 Task: Select a due date automation when advanced on, 2 days before a card is due add fields with custom field "Resume" set to a date not in this month at 11:00 AM.
Action: Mouse moved to (1072, 85)
Screenshot: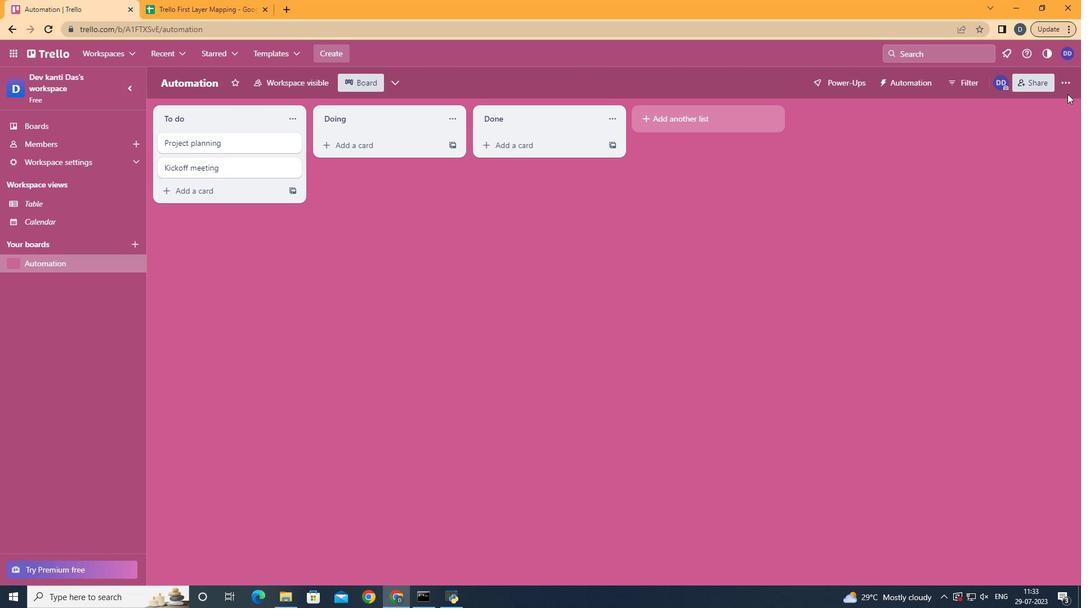 
Action: Mouse pressed left at (1072, 85)
Screenshot: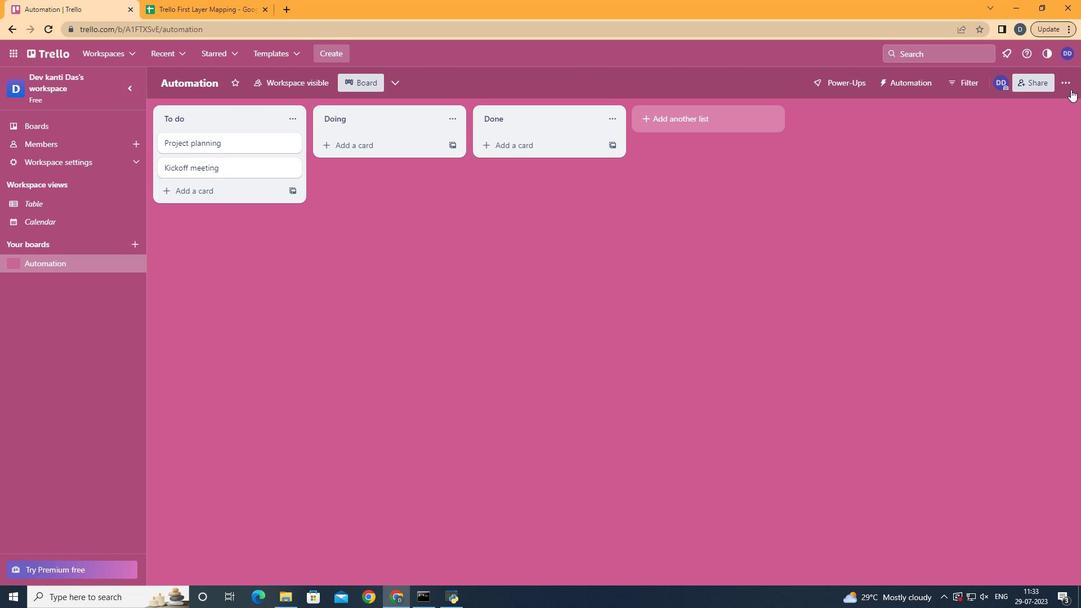 
Action: Mouse moved to (991, 254)
Screenshot: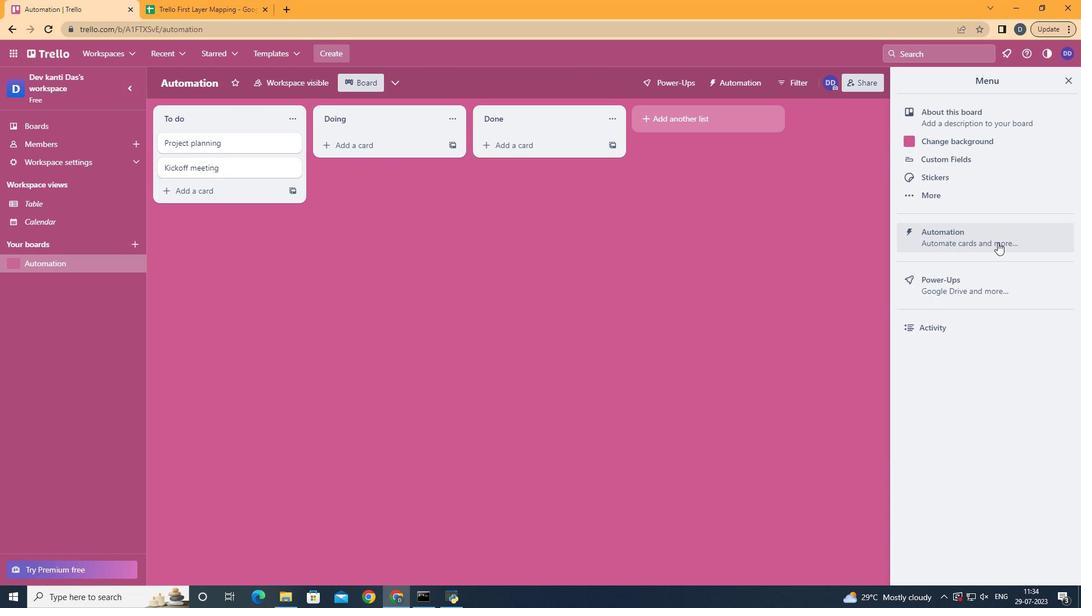 
Action: Mouse pressed left at (991, 254)
Screenshot: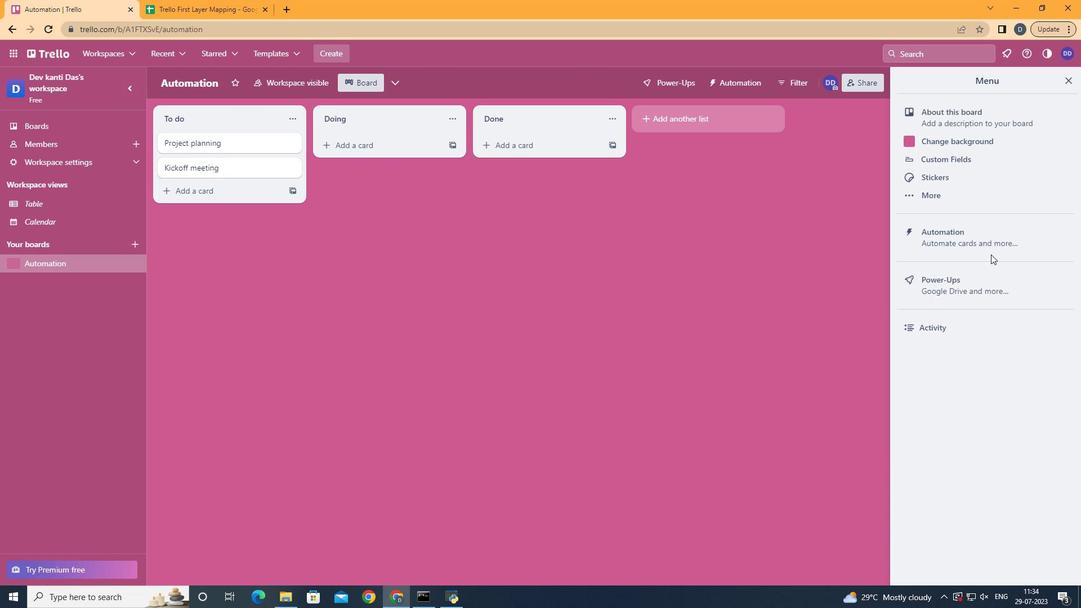 
Action: Mouse moved to (1001, 242)
Screenshot: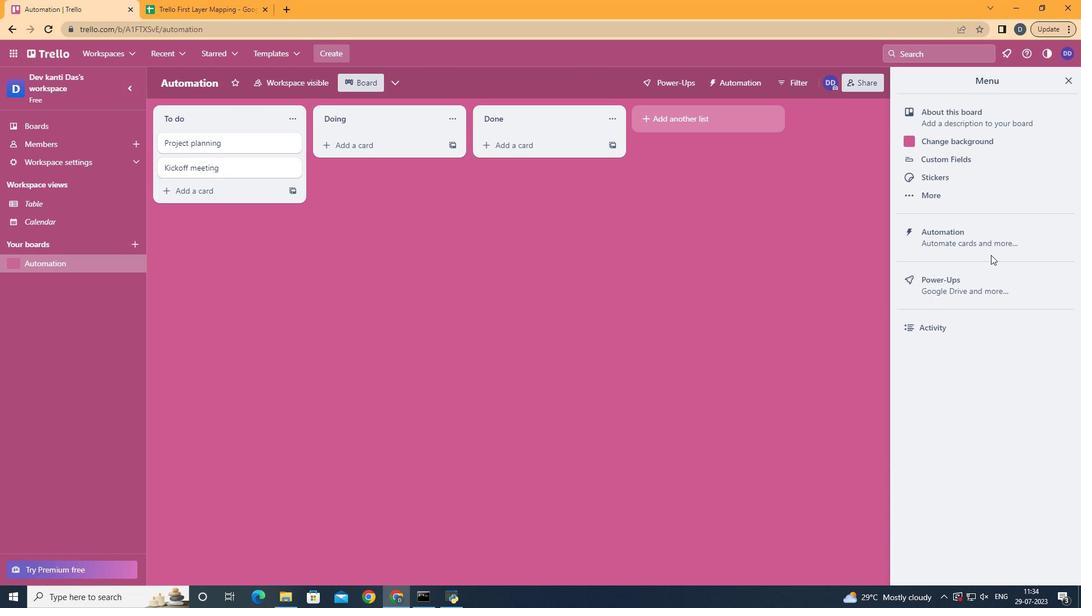 
Action: Mouse pressed left at (1001, 242)
Screenshot: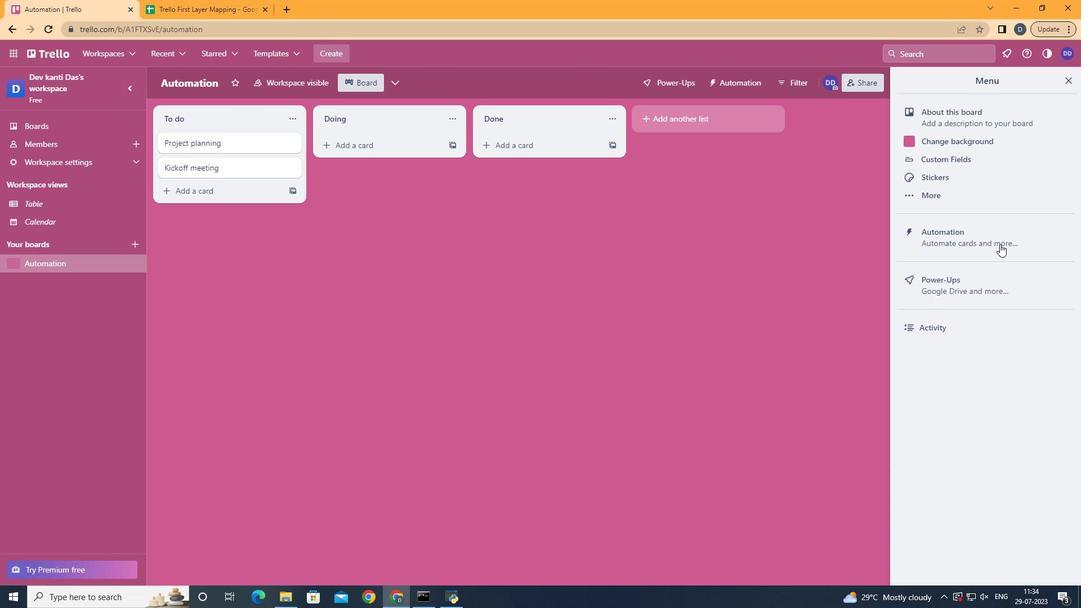 
Action: Mouse moved to (216, 232)
Screenshot: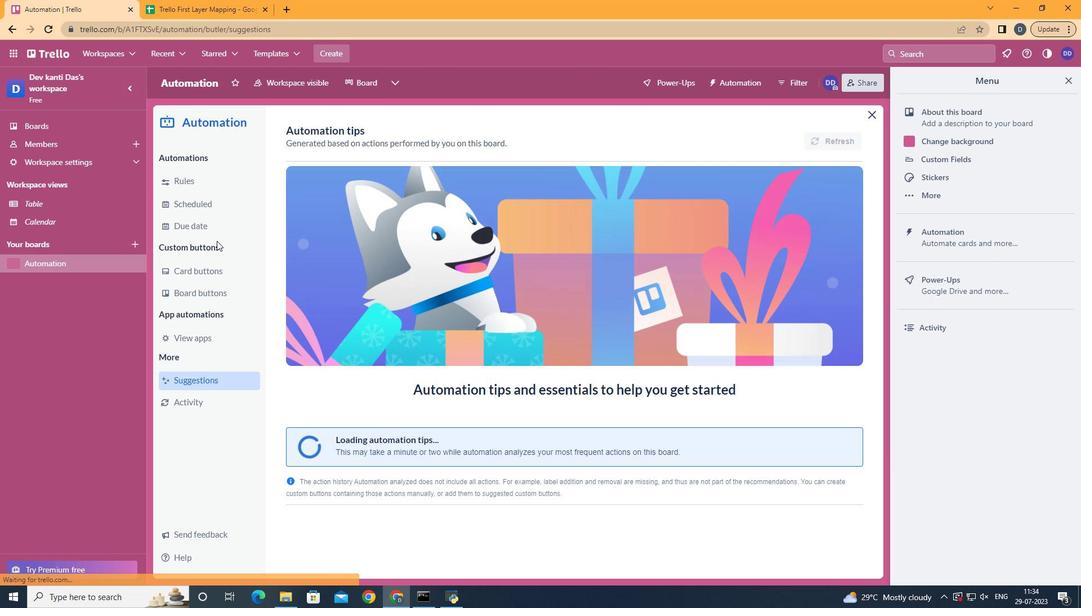 
Action: Mouse pressed left at (216, 232)
Screenshot: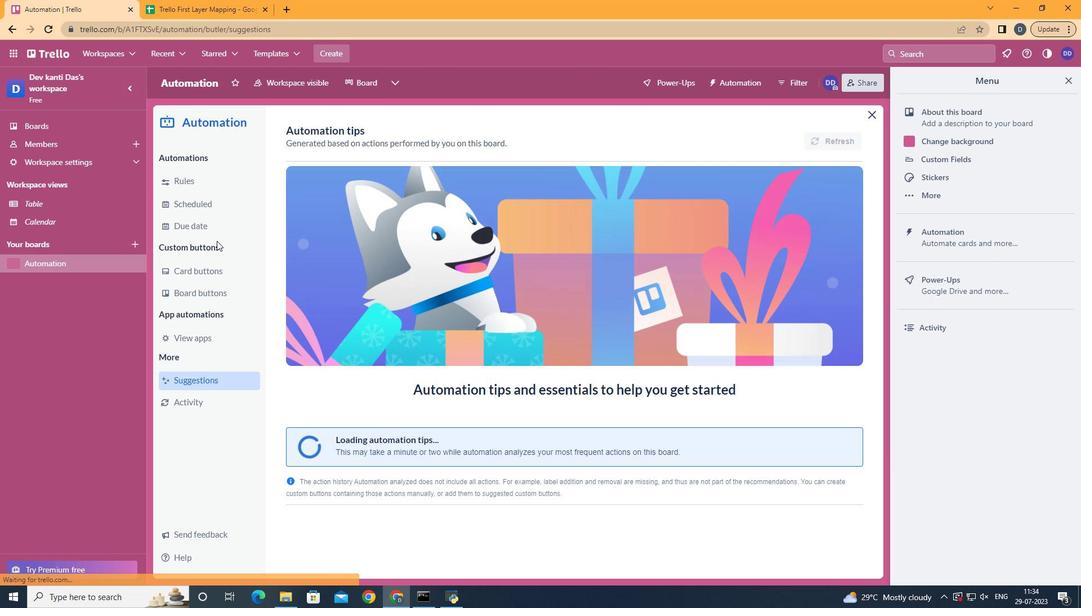 
Action: Mouse moved to (810, 141)
Screenshot: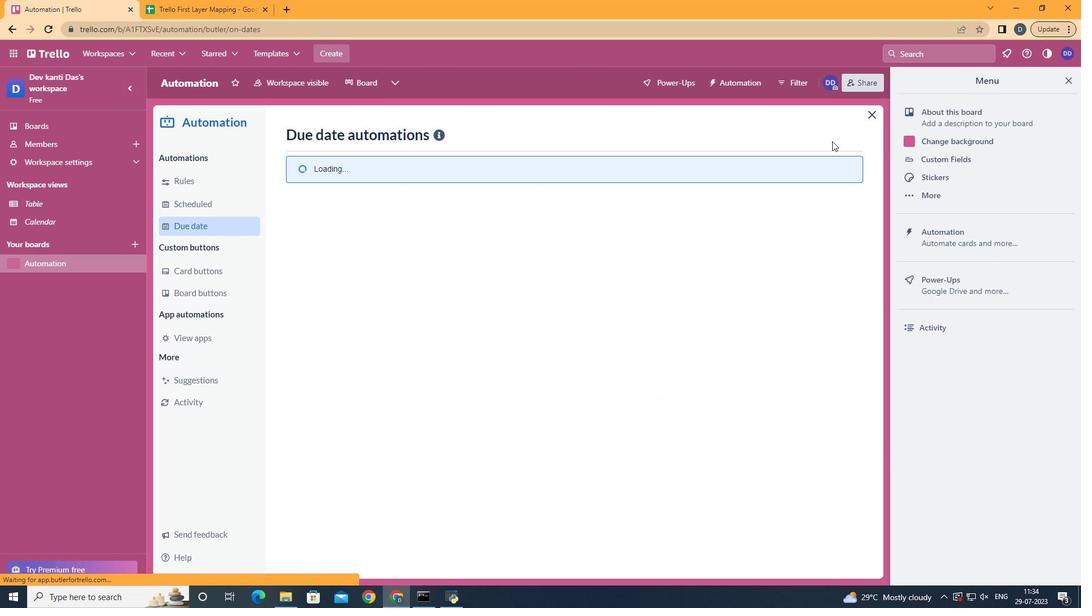 
Action: Mouse pressed left at (810, 141)
Screenshot: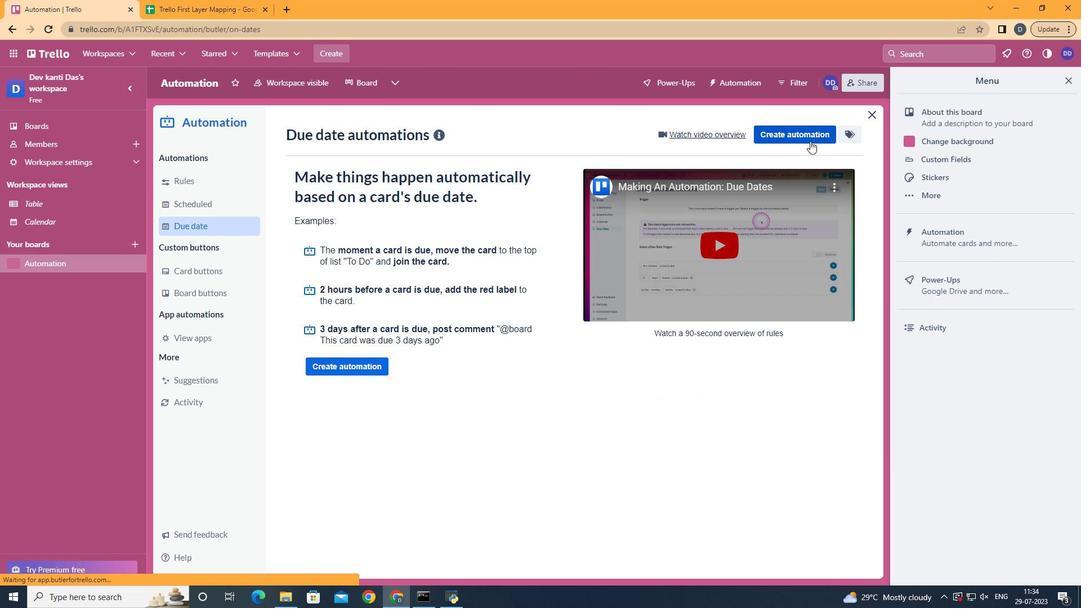 
Action: Mouse moved to (639, 236)
Screenshot: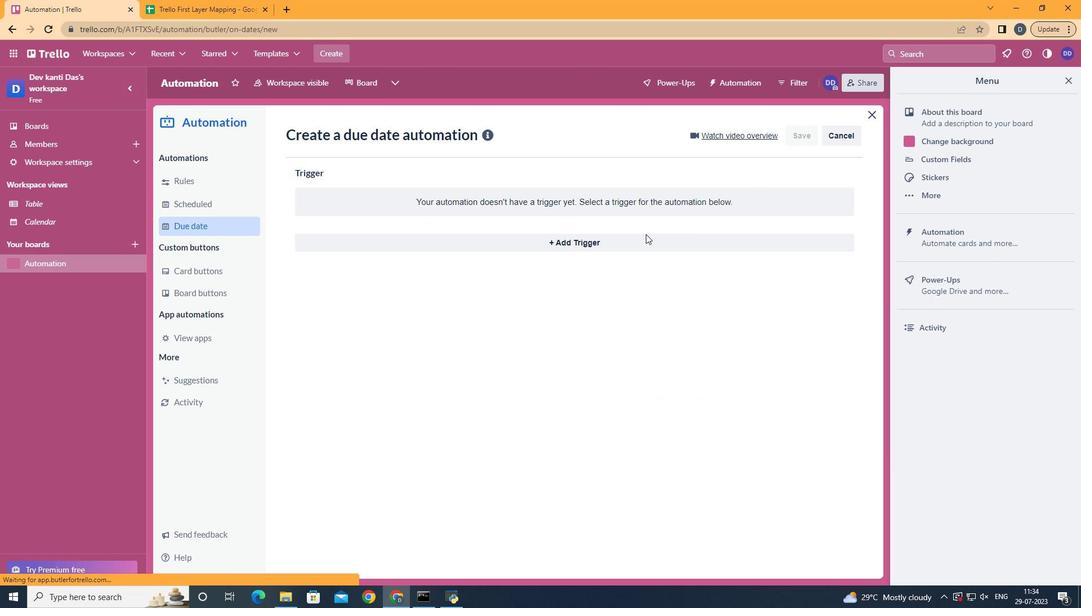 
Action: Mouse pressed left at (639, 236)
Screenshot: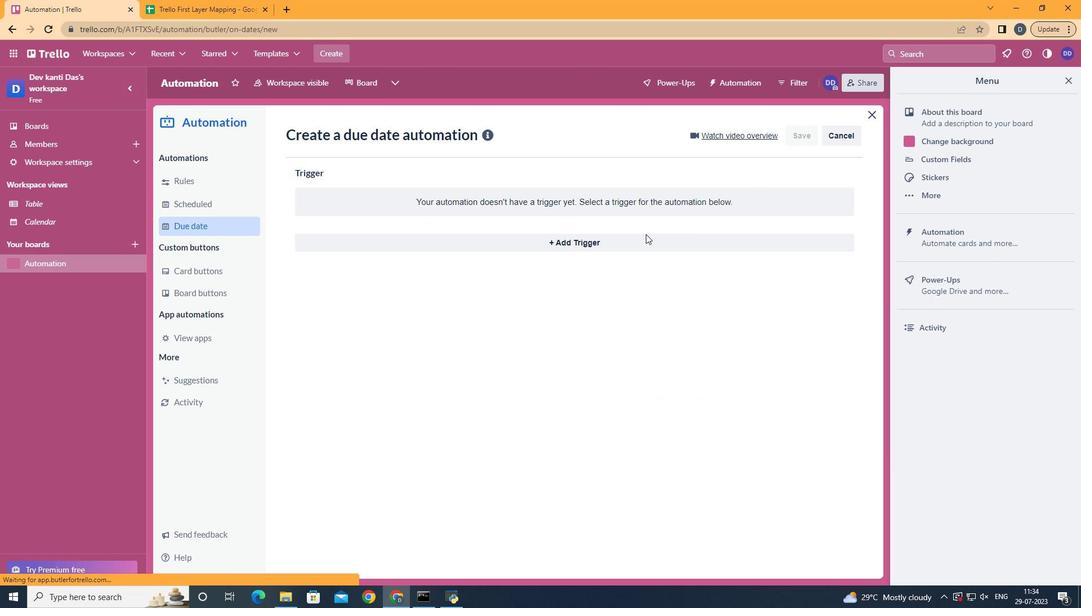 
Action: Mouse moved to (447, 408)
Screenshot: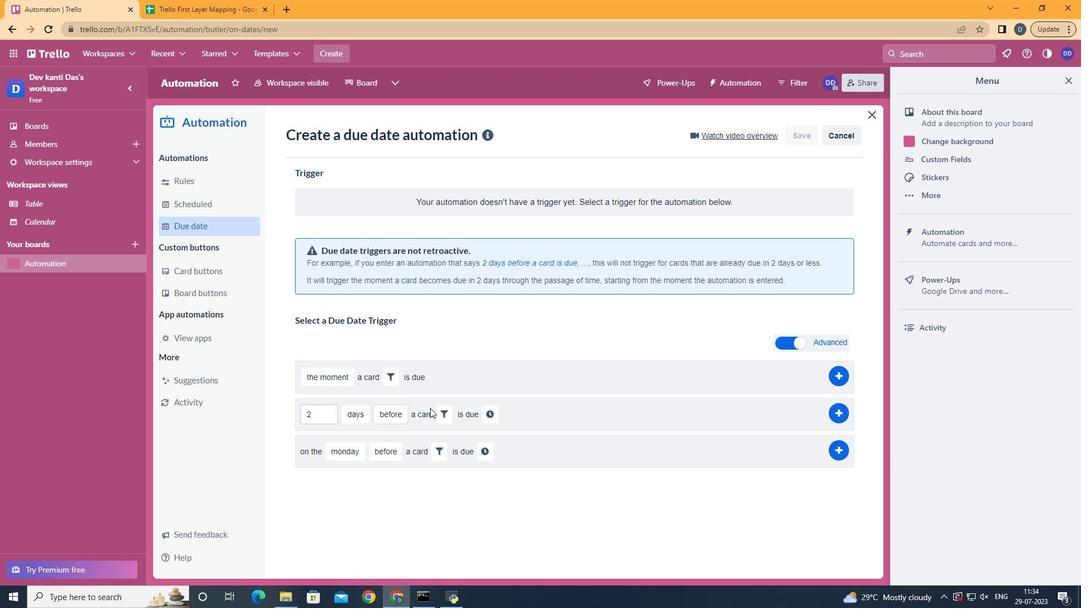
Action: Mouse pressed left at (447, 408)
Screenshot: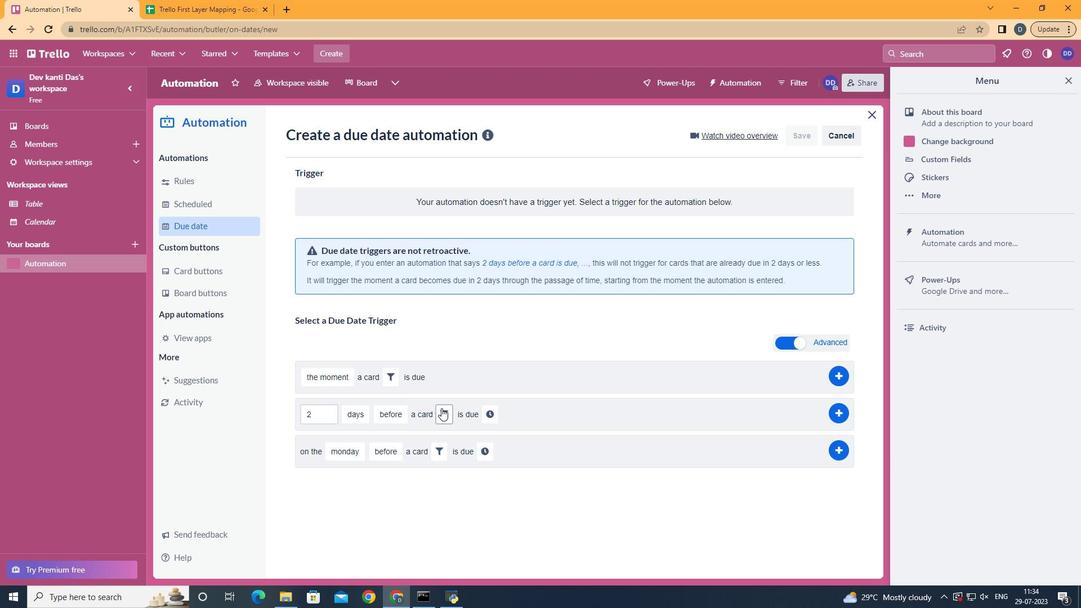
Action: Mouse moved to (620, 441)
Screenshot: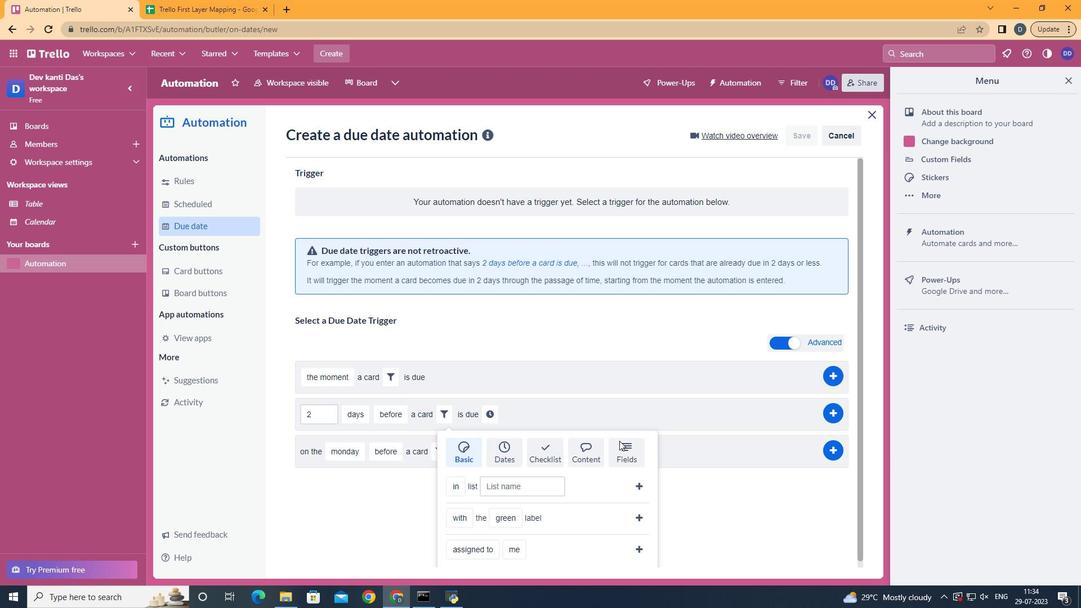 
Action: Mouse pressed left at (620, 441)
Screenshot: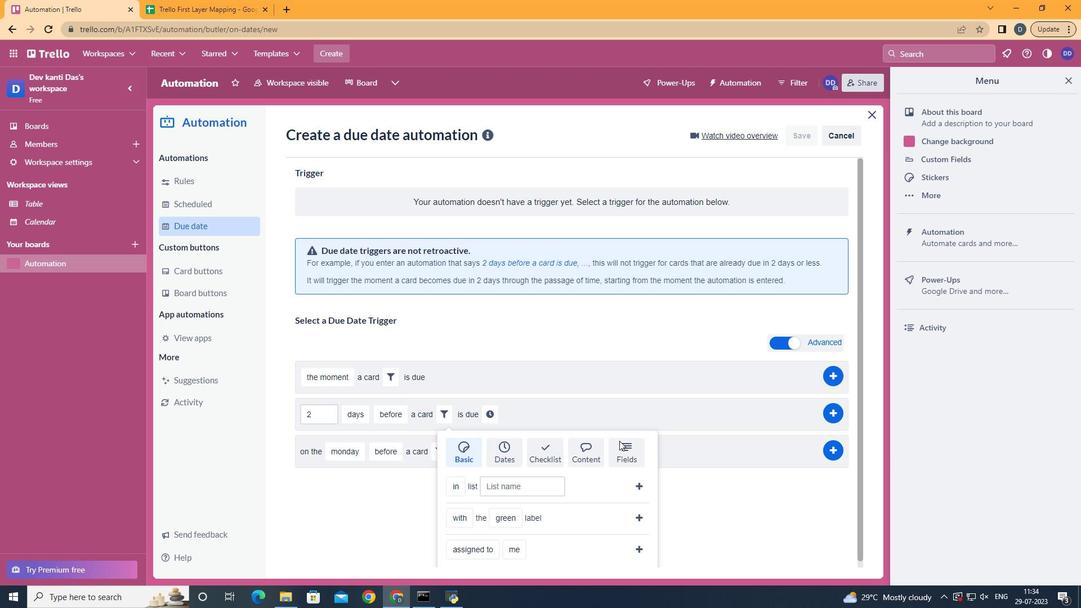 
Action: Mouse scrolled (620, 440) with delta (0, 0)
Screenshot: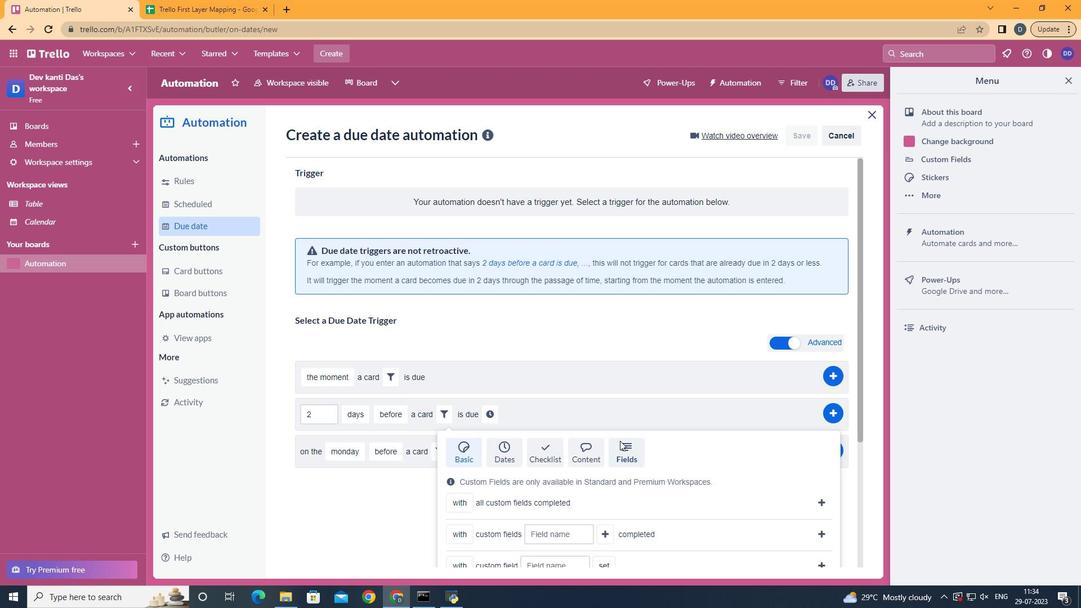 
Action: Mouse scrolled (620, 440) with delta (0, 0)
Screenshot: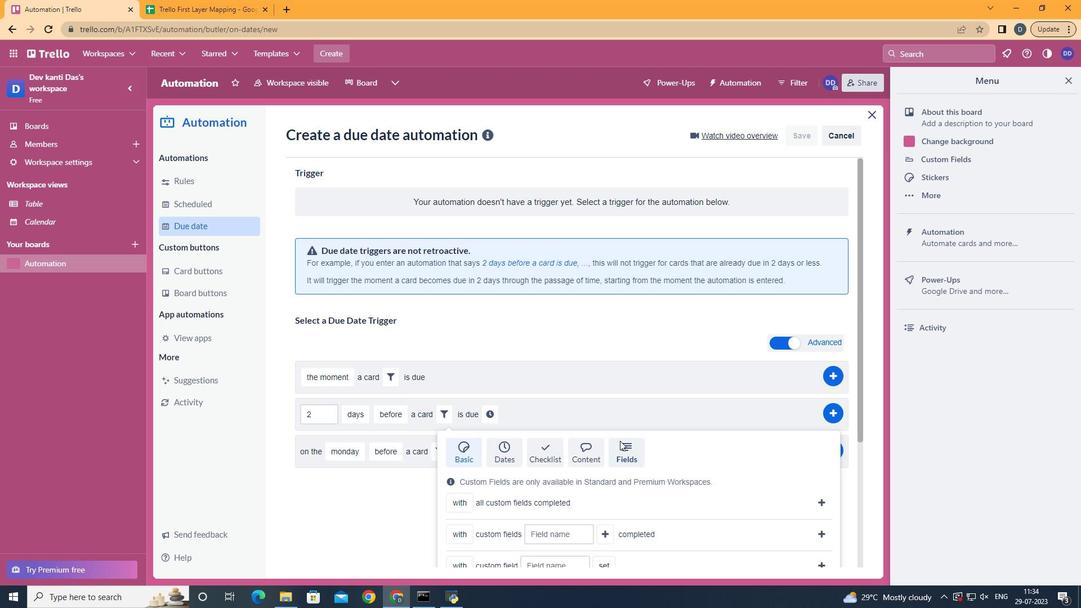 
Action: Mouse scrolled (620, 440) with delta (0, 0)
Screenshot: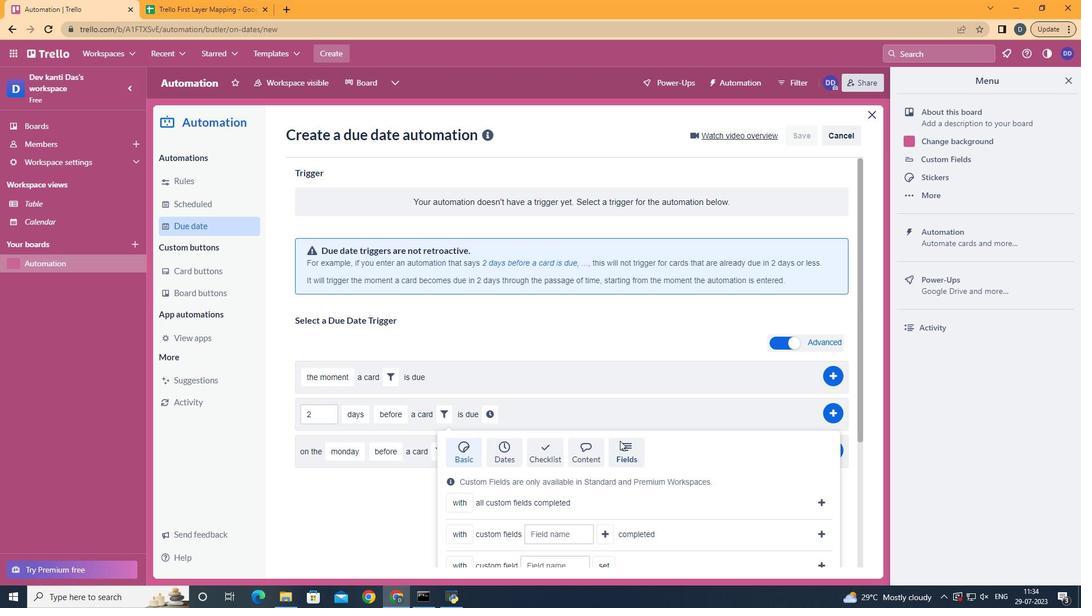 
Action: Mouse scrolled (620, 440) with delta (0, 0)
Screenshot: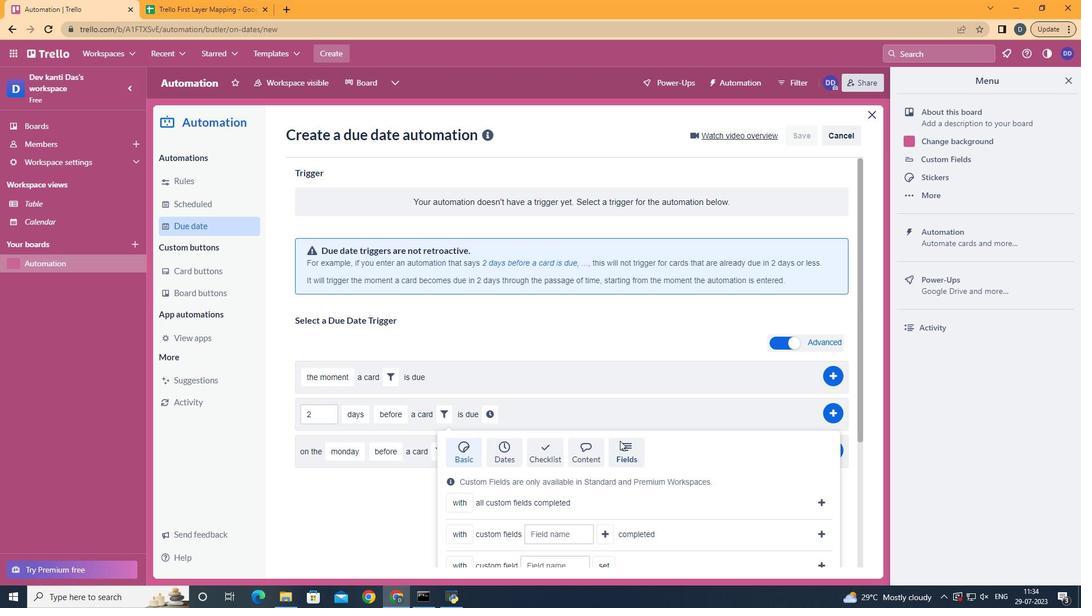 
Action: Mouse scrolled (620, 440) with delta (0, 0)
Screenshot: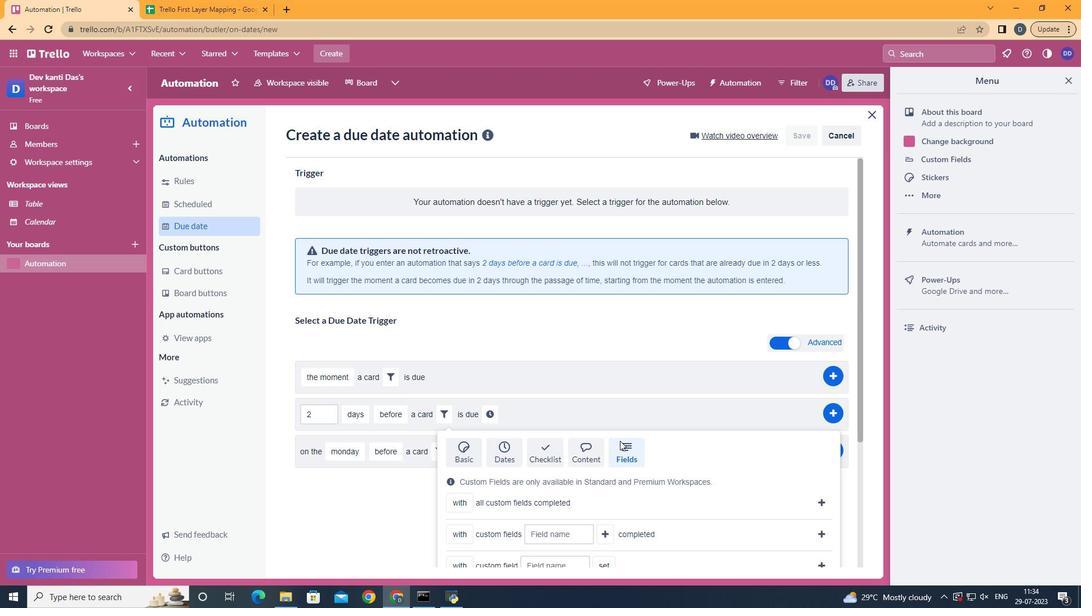
Action: Mouse scrolled (620, 440) with delta (0, 0)
Screenshot: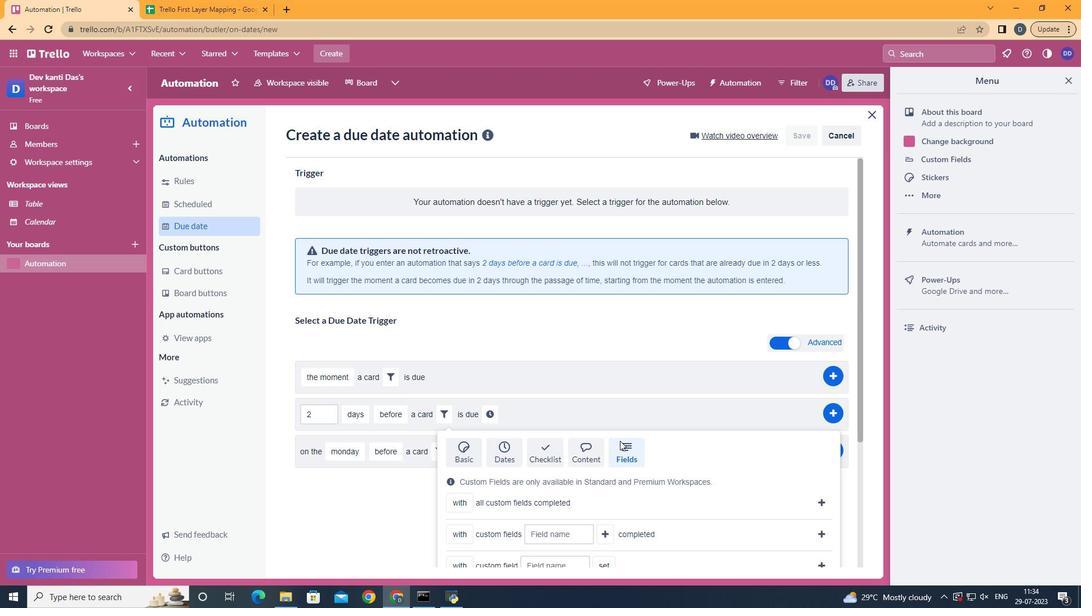 
Action: Mouse moved to (464, 530)
Screenshot: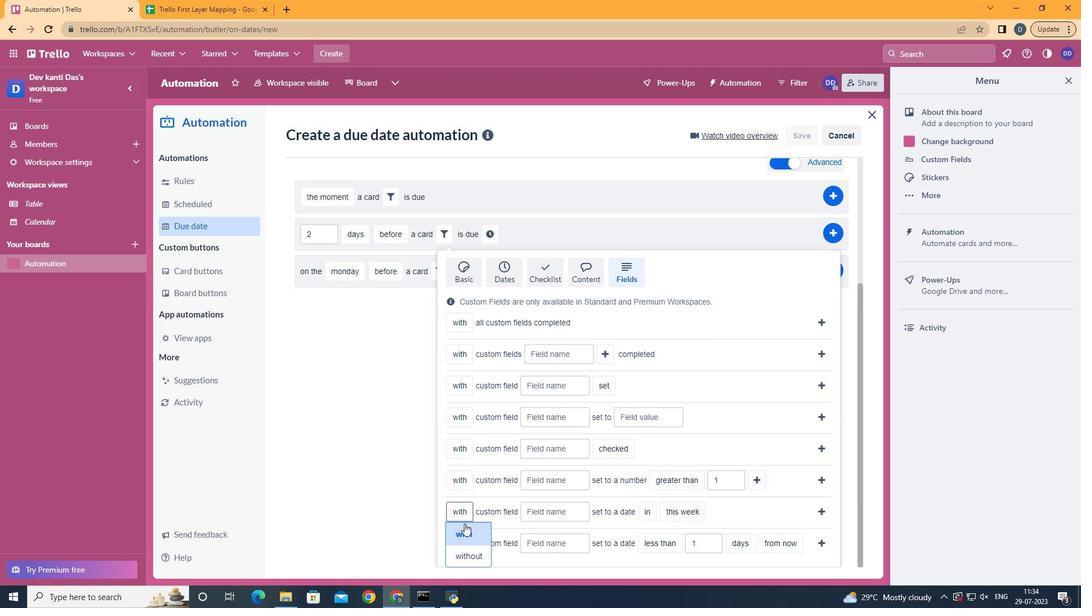 
Action: Mouse pressed left at (464, 530)
Screenshot: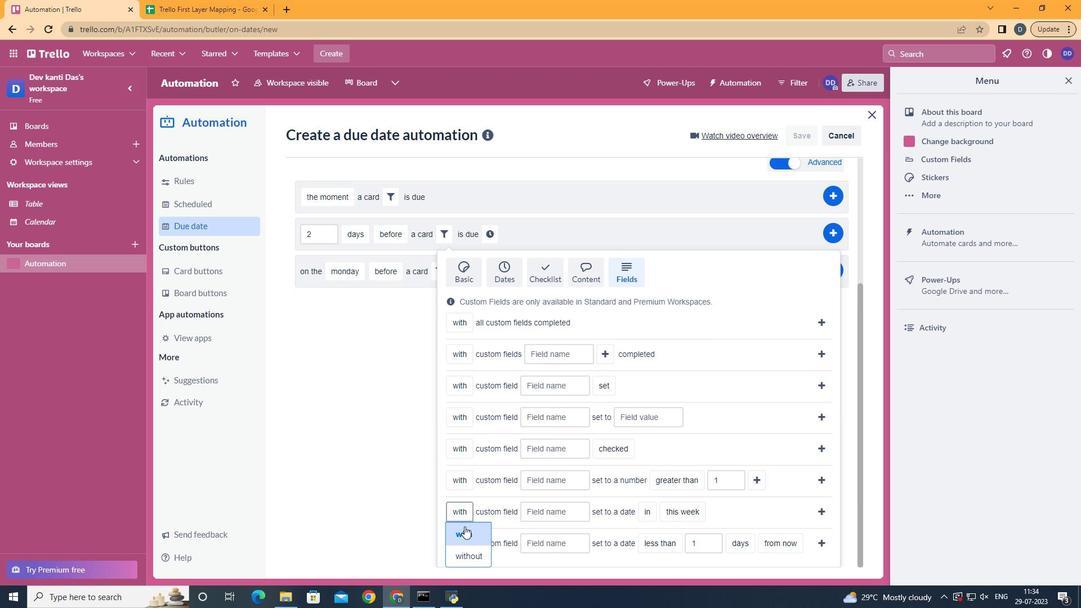 
Action: Mouse moved to (547, 507)
Screenshot: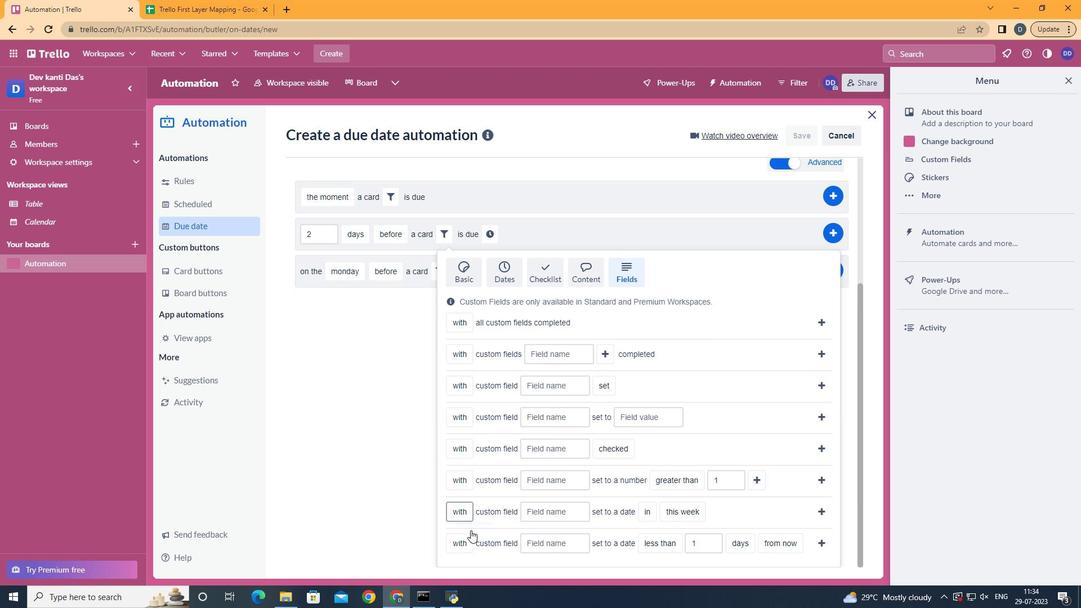 
Action: Mouse pressed left at (547, 507)
Screenshot: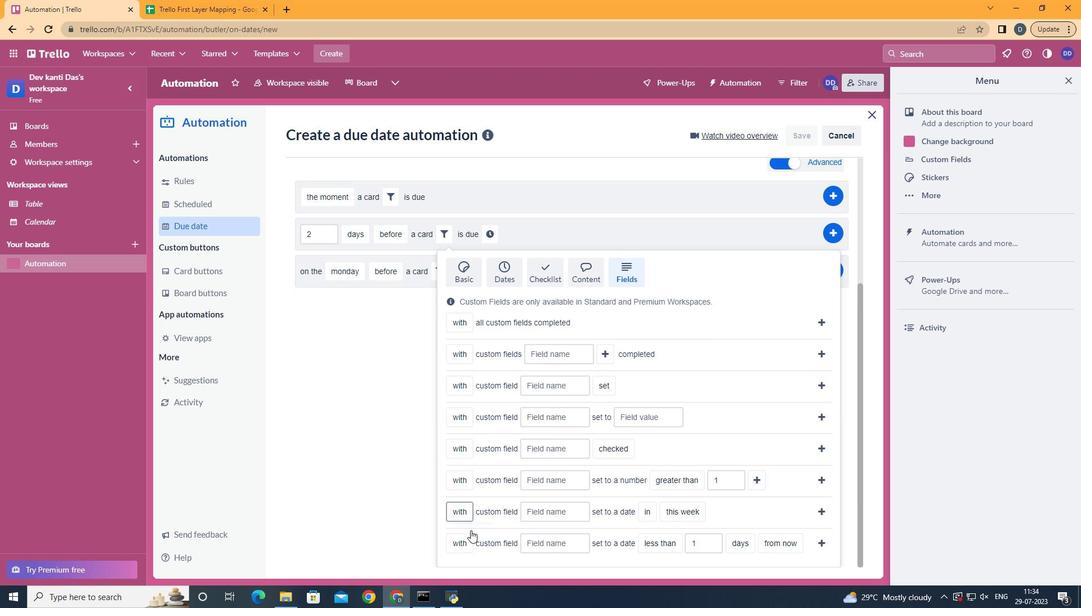 
Action: Mouse moved to (547, 507)
Screenshot: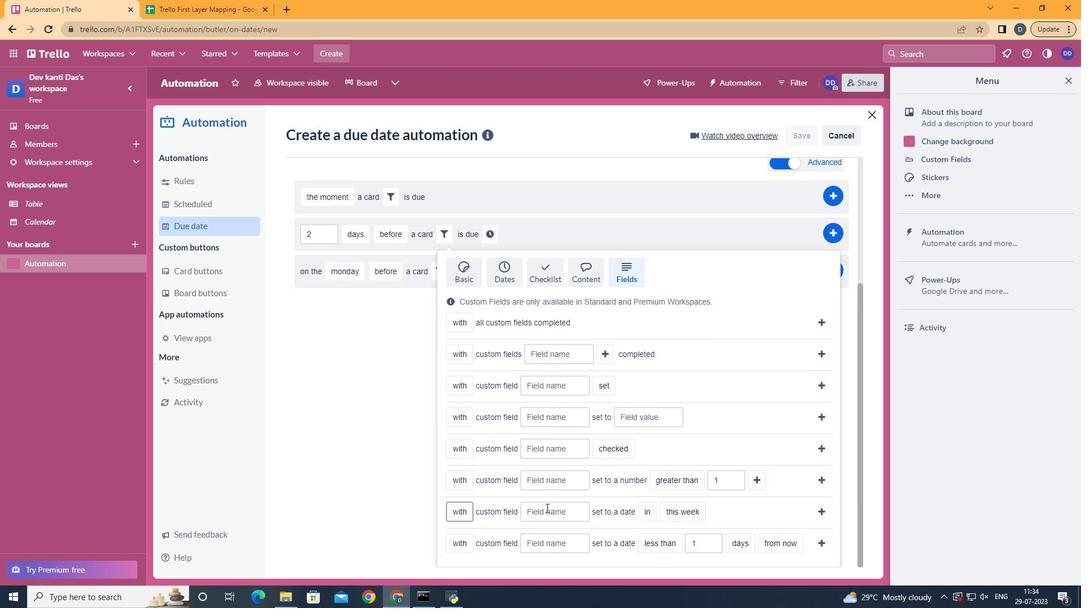 
Action: Key pressed <Key.shift>Resume
Screenshot: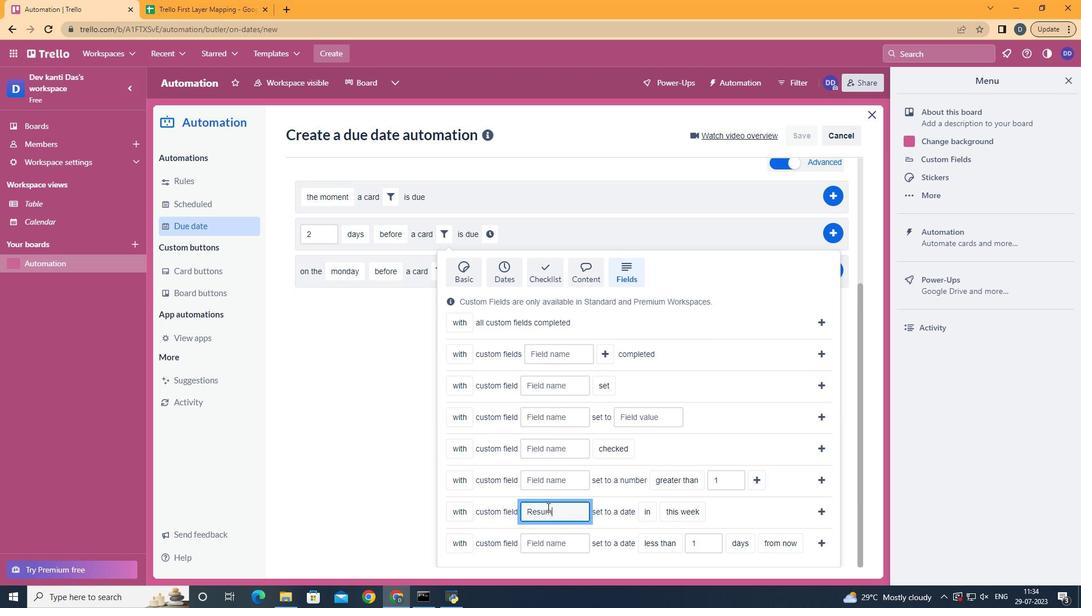 
Action: Mouse moved to (649, 558)
Screenshot: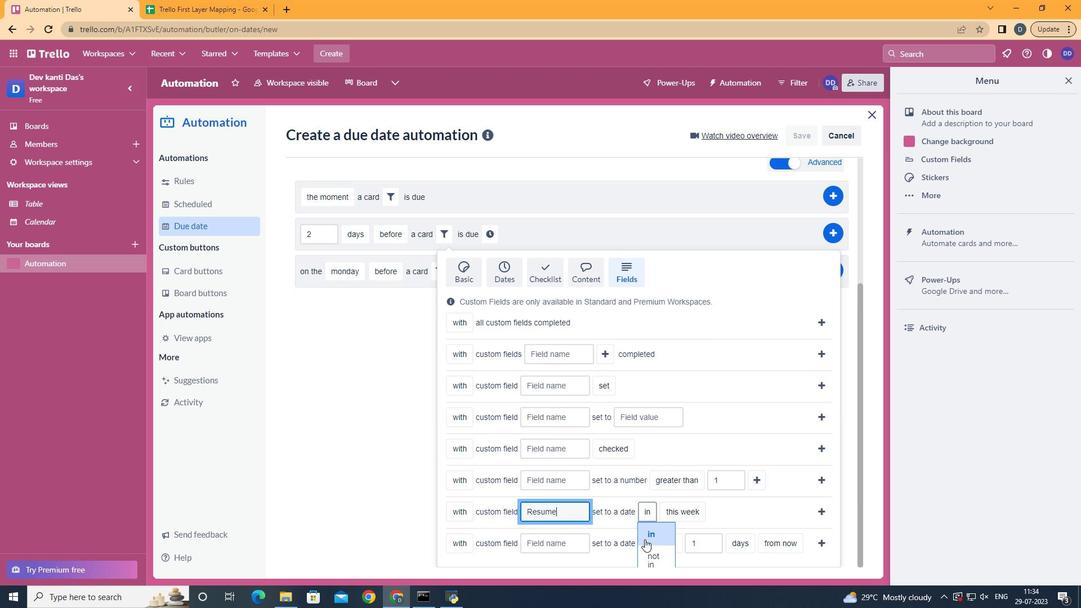 
Action: Mouse pressed left at (649, 558)
Screenshot: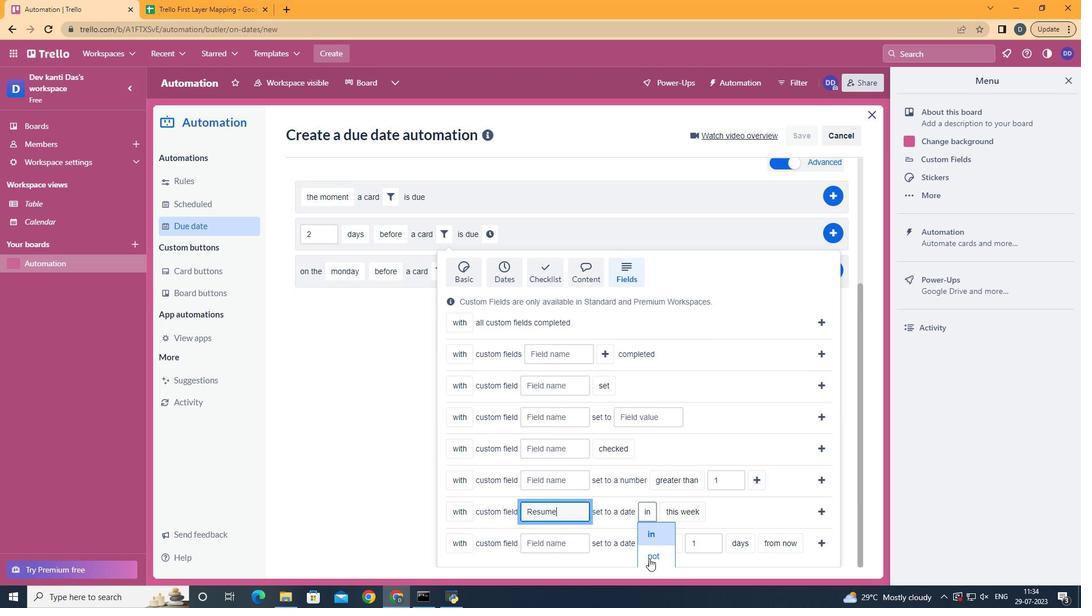 
Action: Mouse moved to (698, 553)
Screenshot: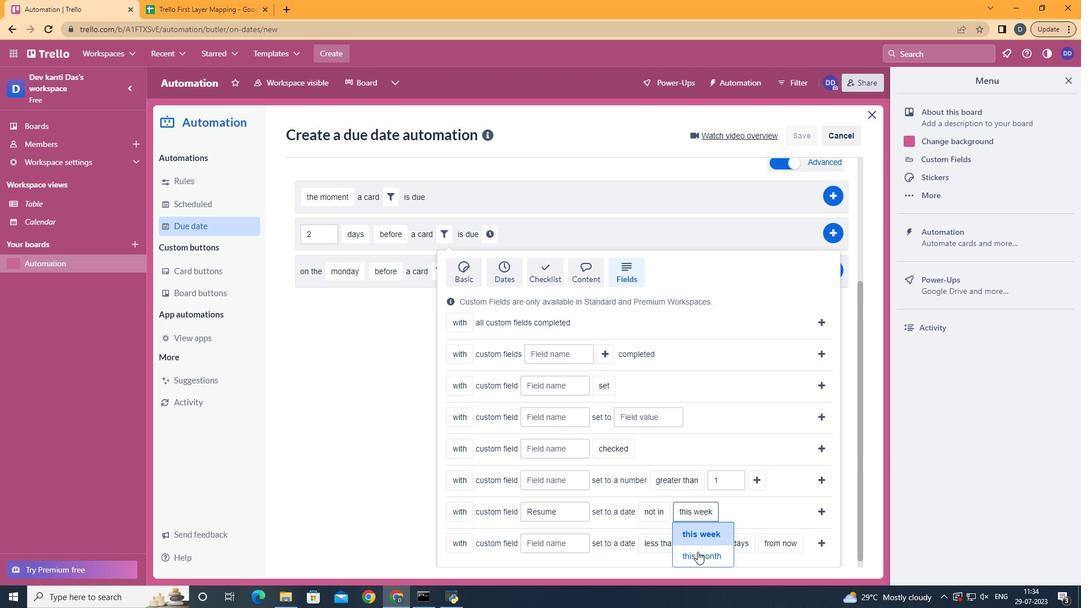 
Action: Mouse pressed left at (698, 553)
Screenshot: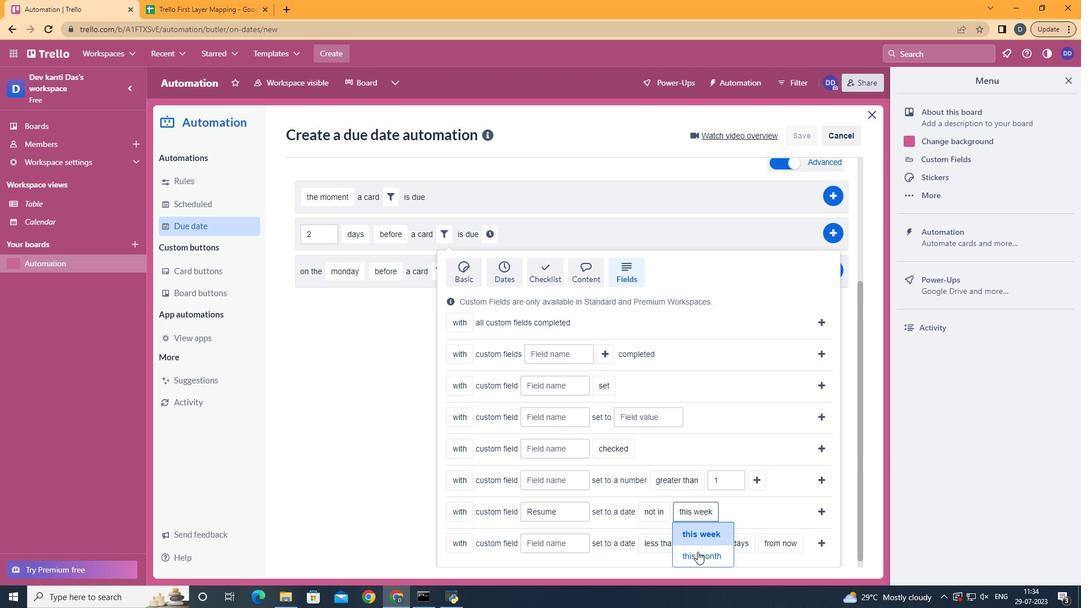 
Action: Mouse moved to (815, 510)
Screenshot: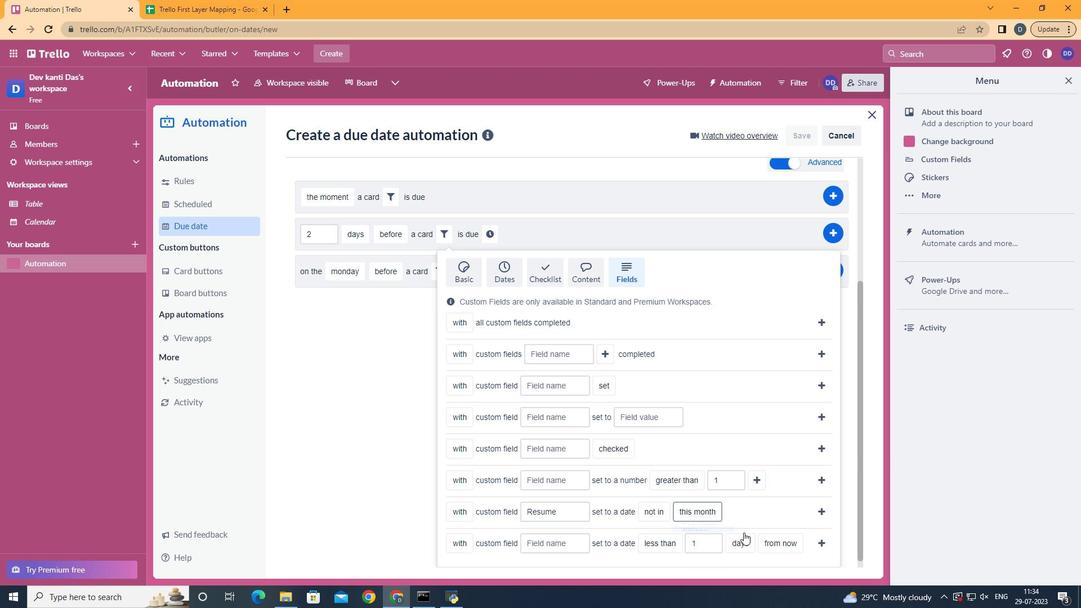 
Action: Mouse pressed left at (815, 510)
Screenshot: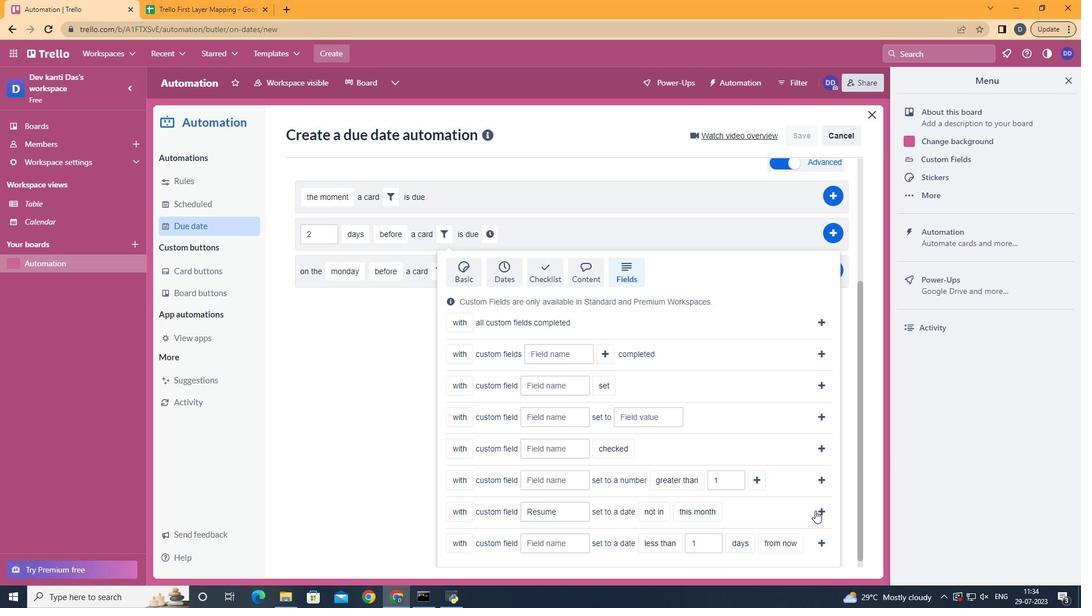 
Action: Mouse moved to (720, 415)
Screenshot: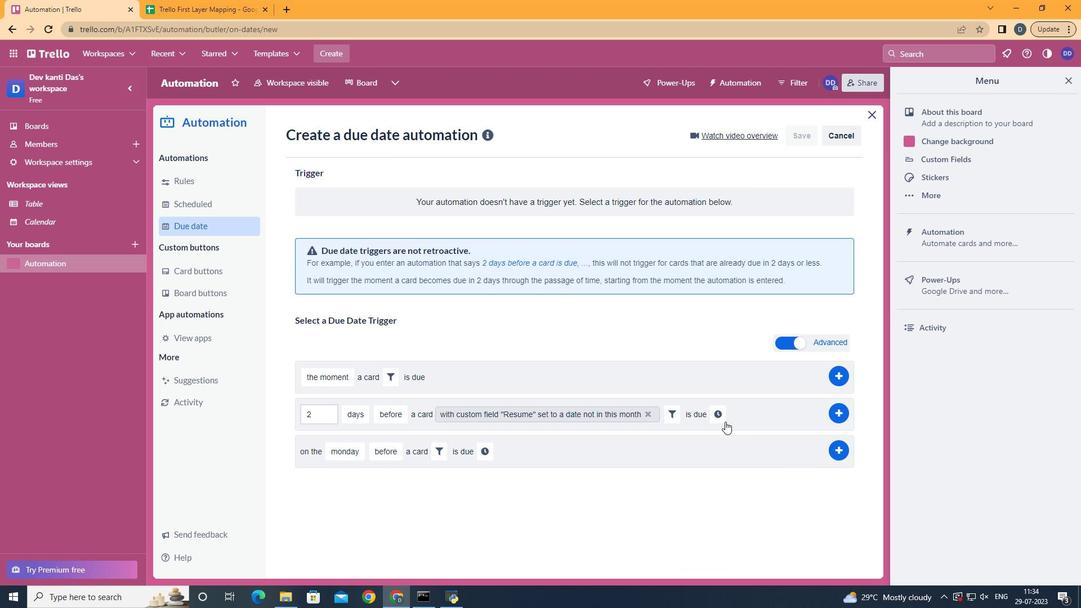 
Action: Mouse pressed left at (720, 415)
Screenshot: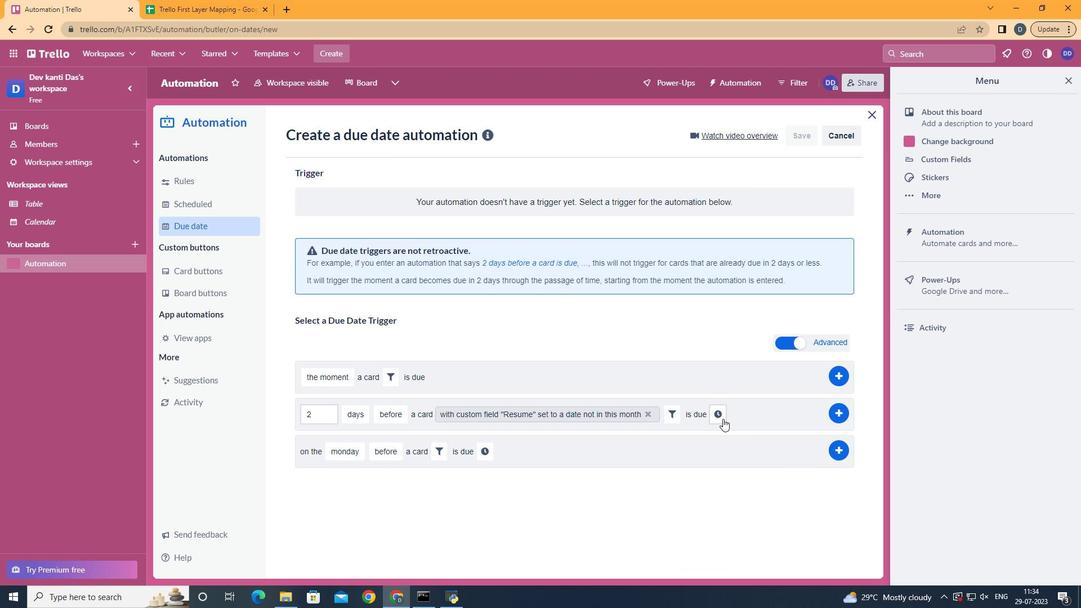 
Action: Mouse moved to (372, 434)
Screenshot: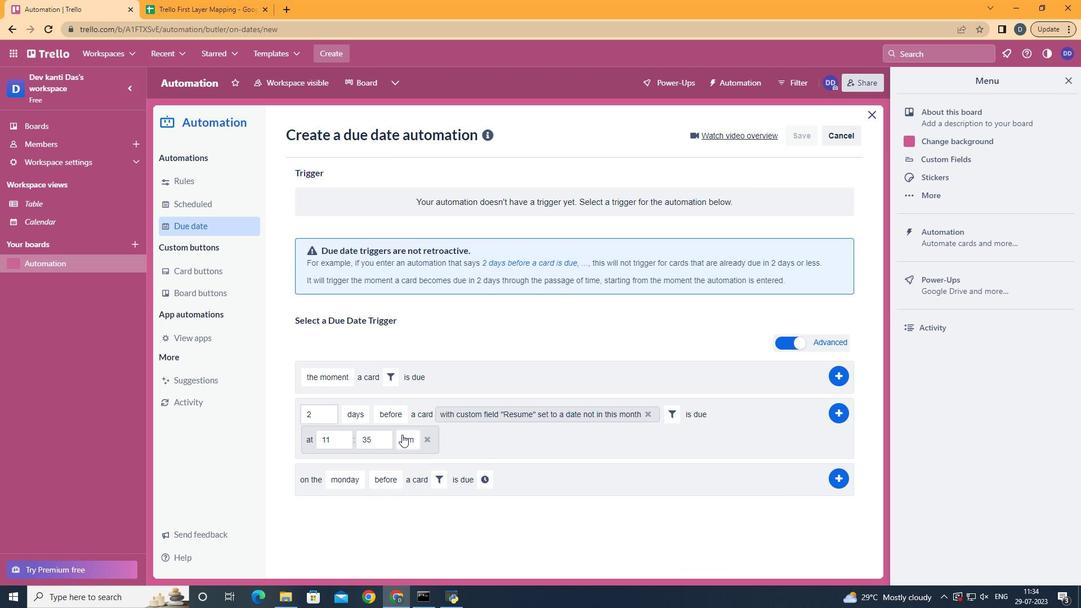 
Action: Mouse pressed left at (372, 434)
Screenshot: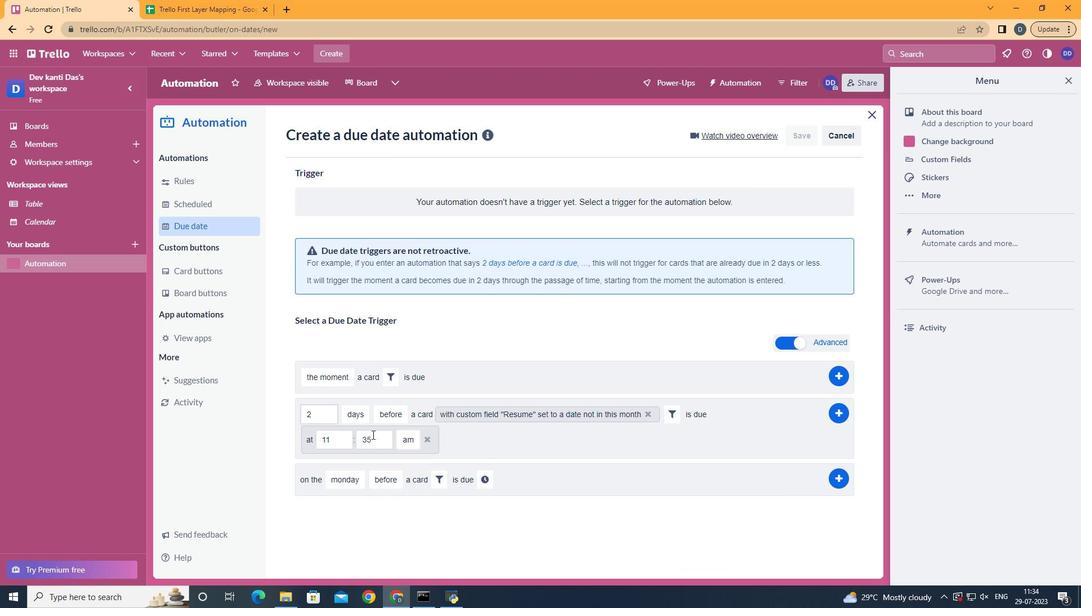 
Action: Key pressed <Key.backspace><Key.backspace>00
Screenshot: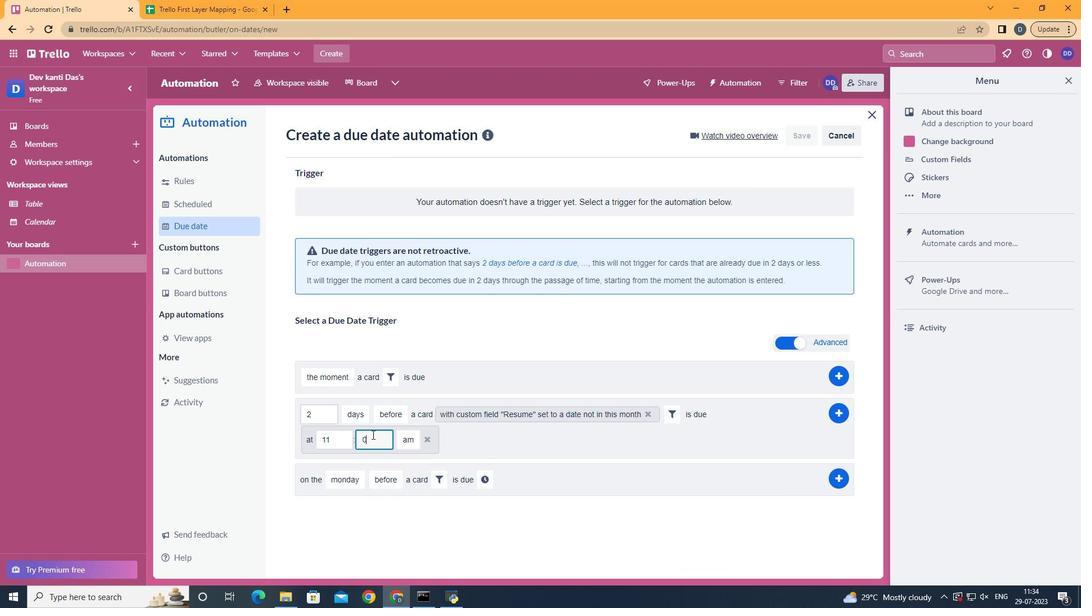 
Action: Mouse moved to (414, 462)
Screenshot: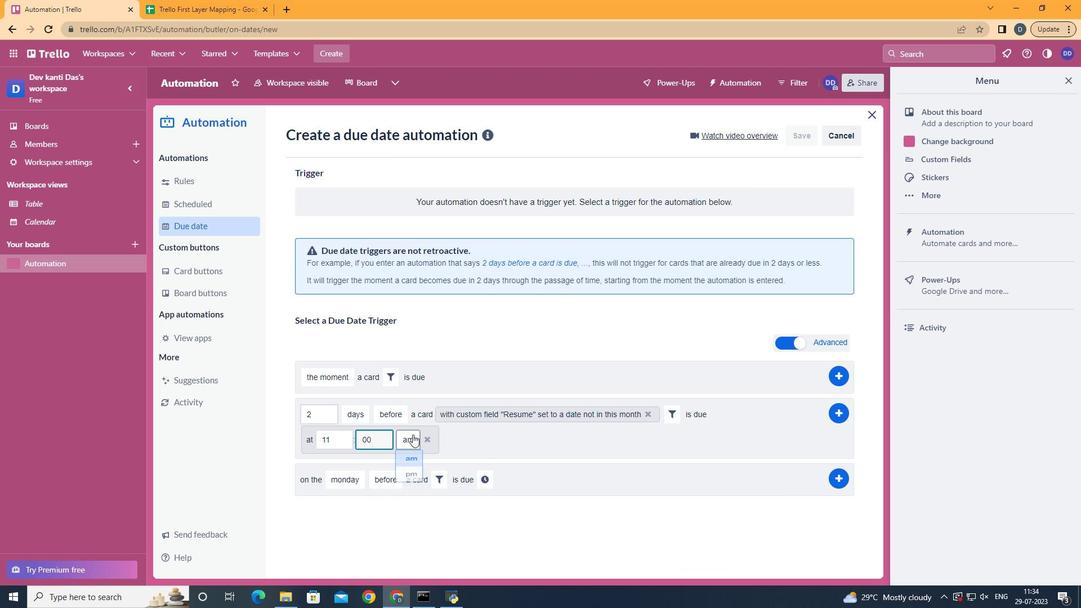 
Action: Mouse pressed left at (414, 462)
Screenshot: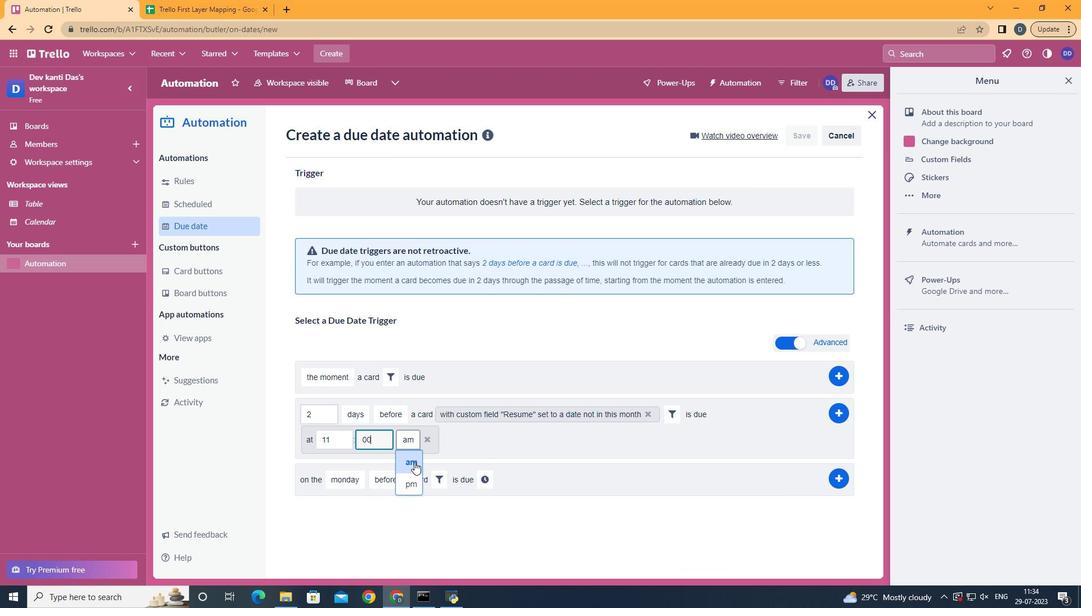 
